 Task: Sort the products in the category "Variety Packs" by relevance.
Action: Mouse moved to (699, 249)
Screenshot: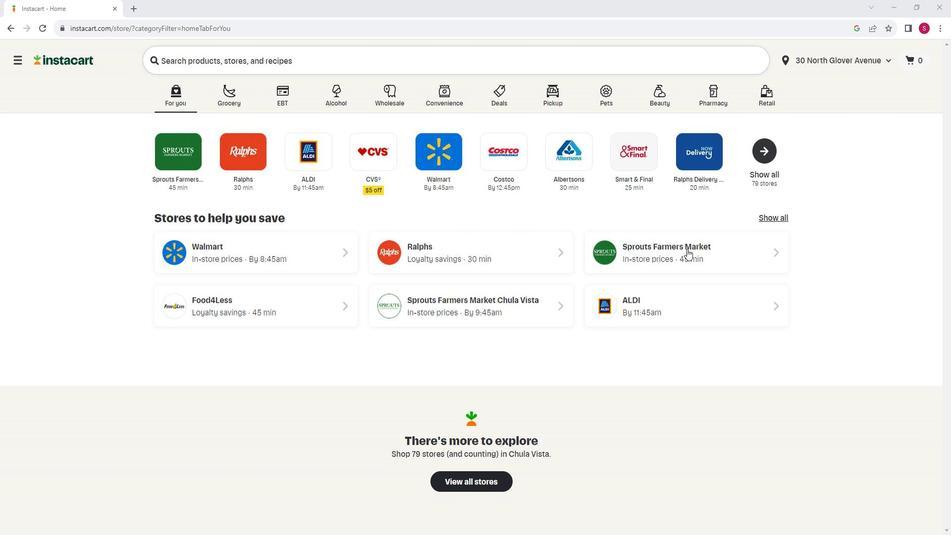 
Action: Mouse pressed left at (699, 249)
Screenshot: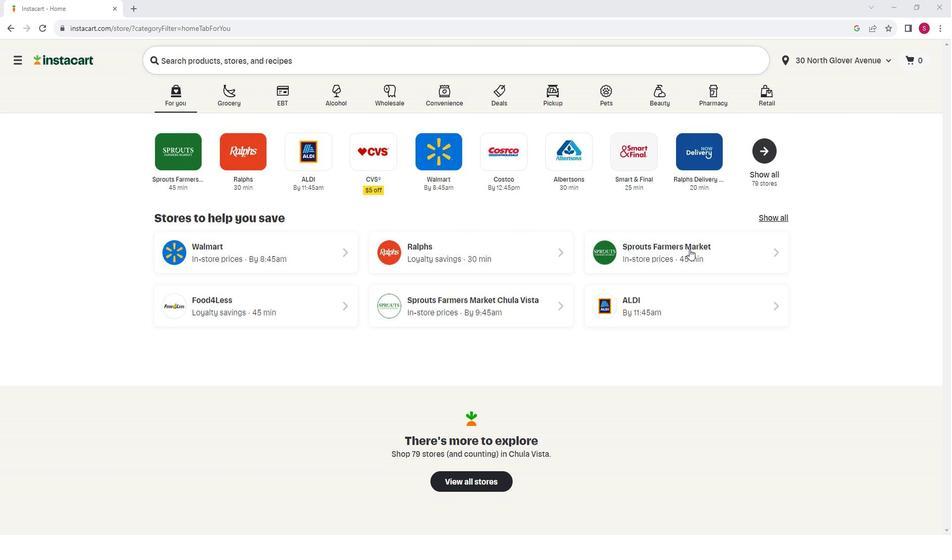 
Action: Mouse moved to (96, 294)
Screenshot: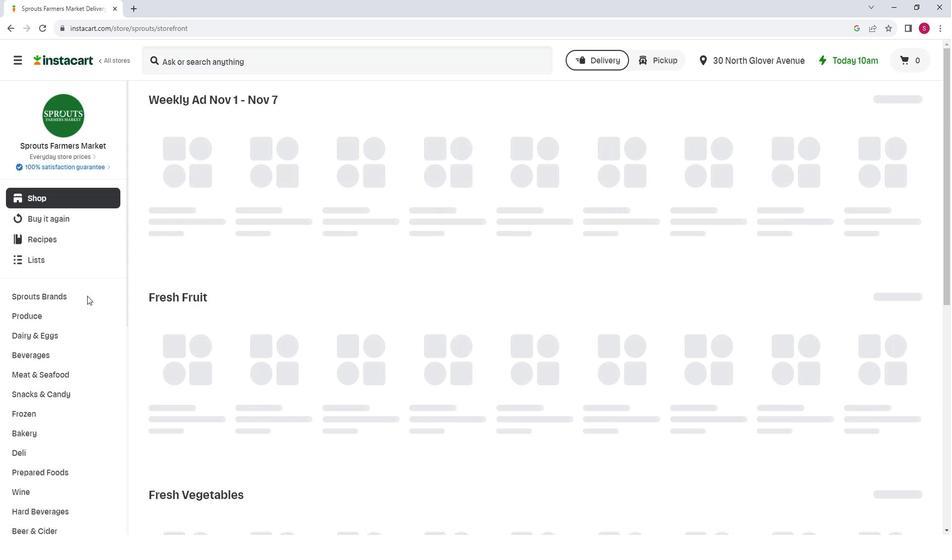 
Action: Mouse scrolled (96, 294) with delta (0, 0)
Screenshot: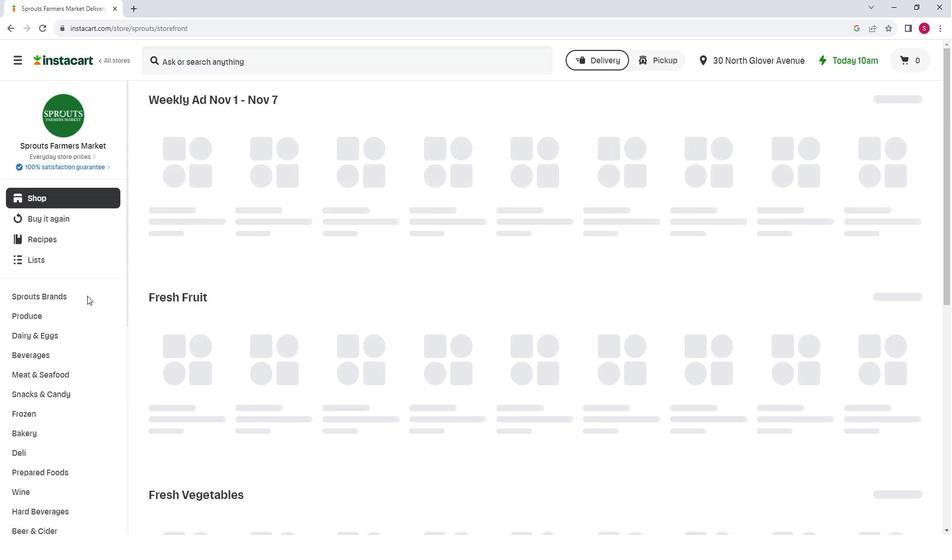 
Action: Mouse moved to (87, 322)
Screenshot: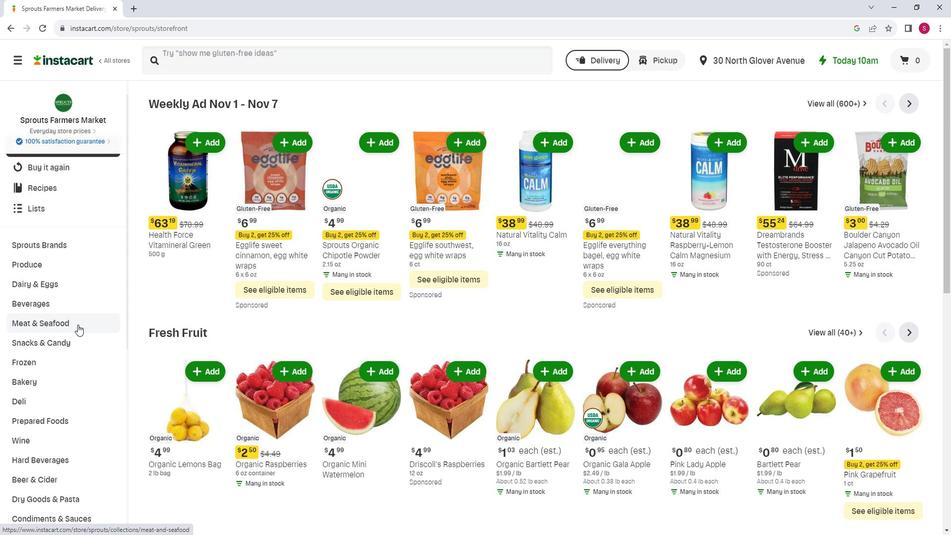
Action: Mouse scrolled (87, 322) with delta (0, 0)
Screenshot: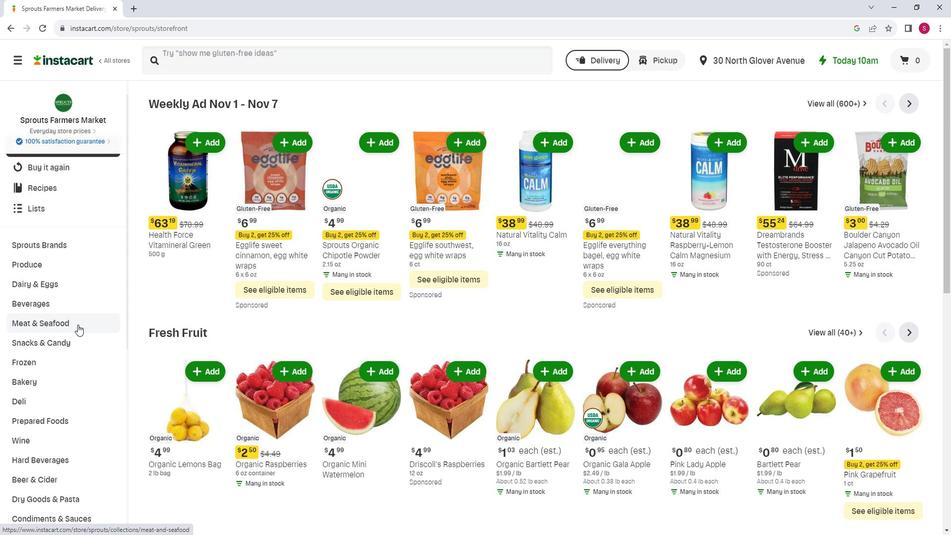 
Action: Mouse moved to (73, 421)
Screenshot: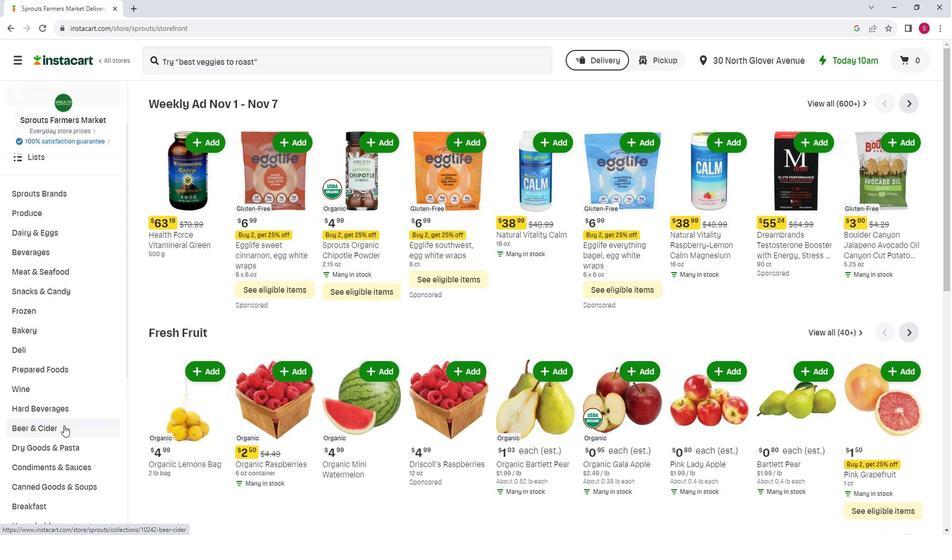 
Action: Mouse pressed left at (73, 421)
Screenshot: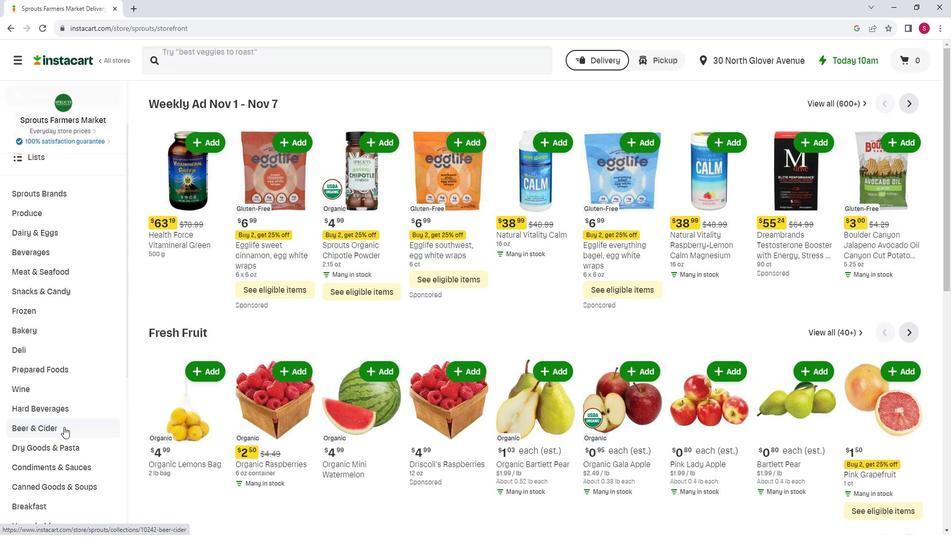 
Action: Mouse moved to (523, 131)
Screenshot: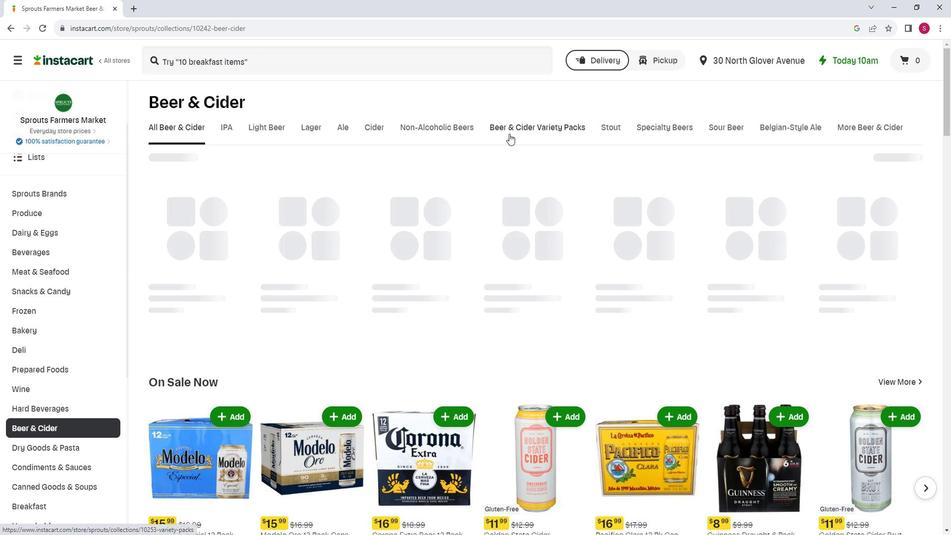 
Action: Mouse pressed left at (523, 131)
Screenshot: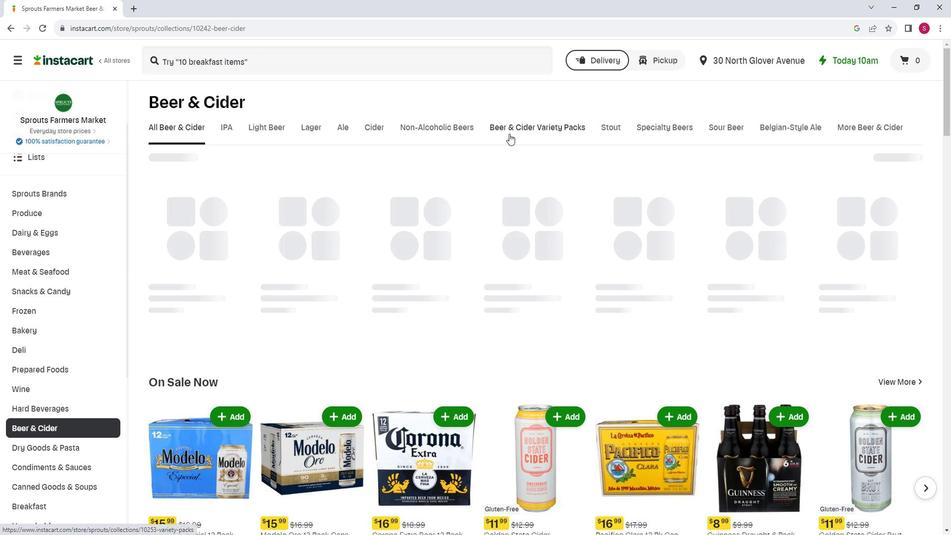 
Action: Mouse moved to (905, 165)
Screenshot: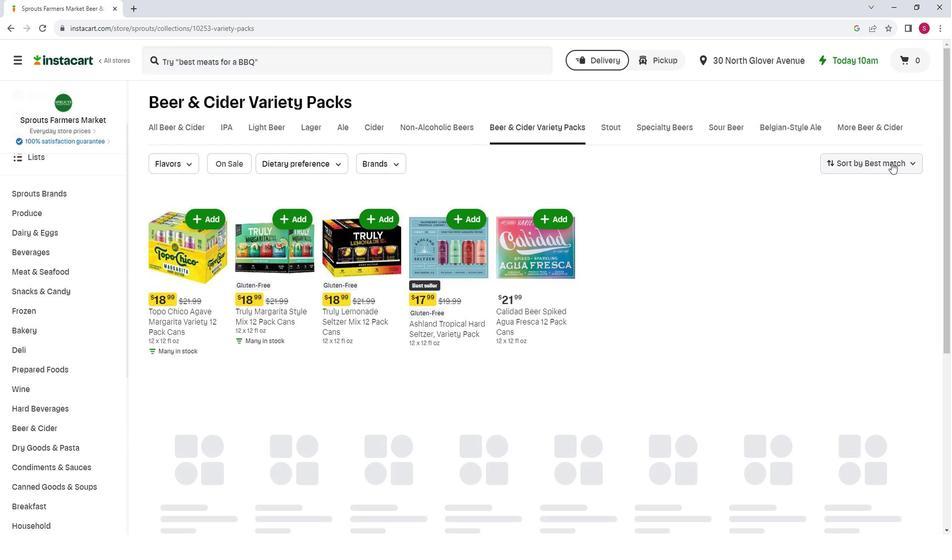 
Action: Mouse pressed left at (905, 165)
Screenshot: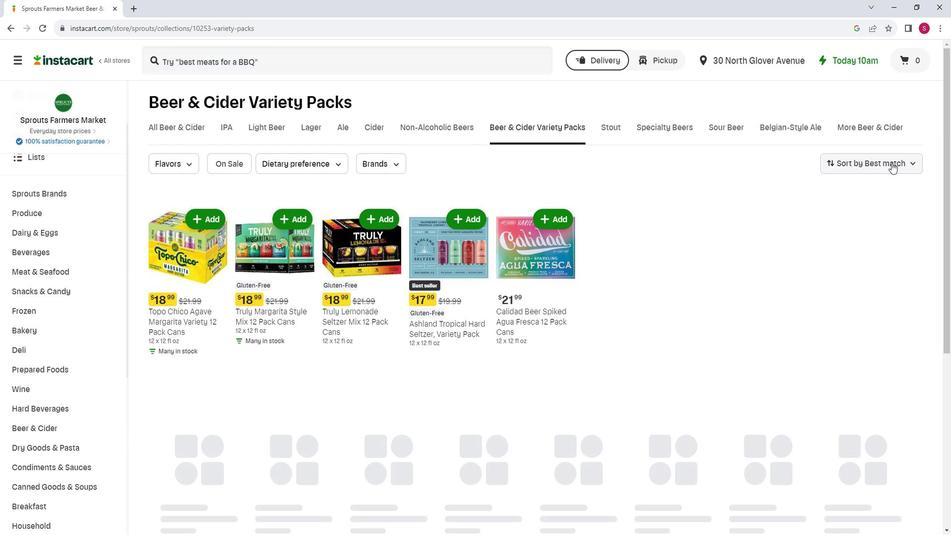 
Action: Mouse moved to (894, 310)
Screenshot: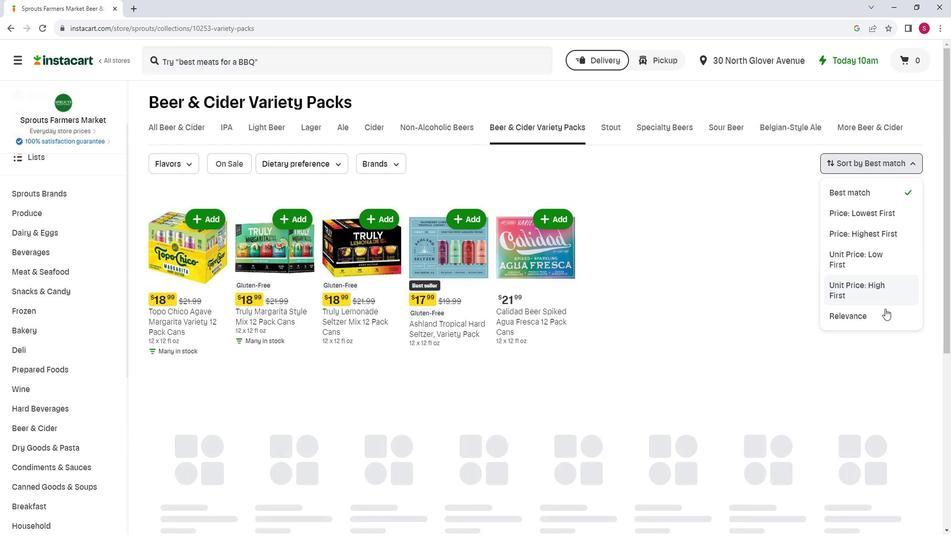 
Action: Mouse pressed left at (894, 310)
Screenshot: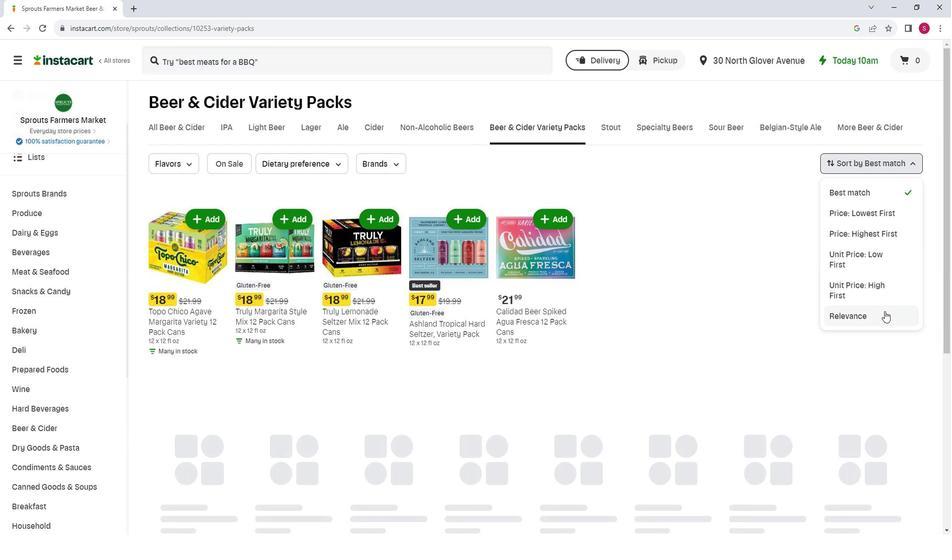 
Action: Mouse moved to (634, 188)
Screenshot: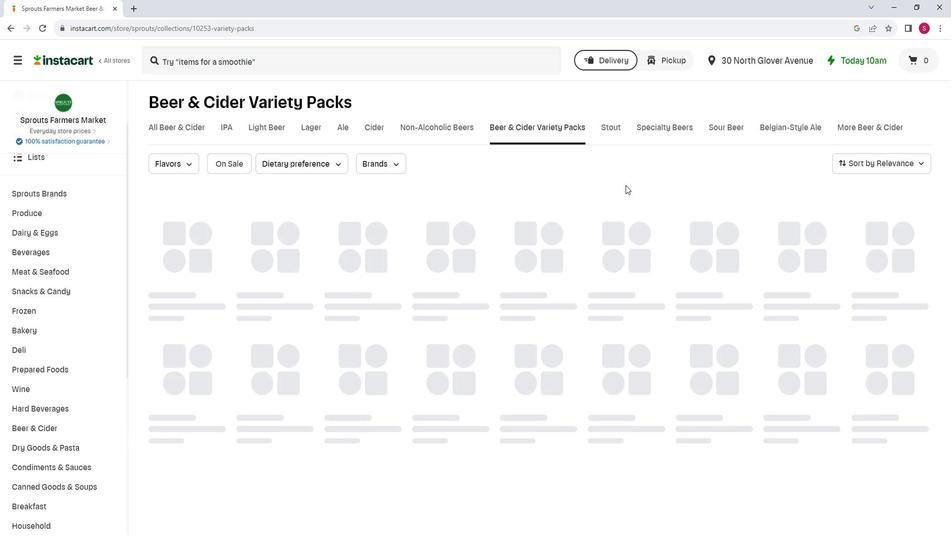 
Action: Mouse scrolled (634, 187) with delta (0, 0)
Screenshot: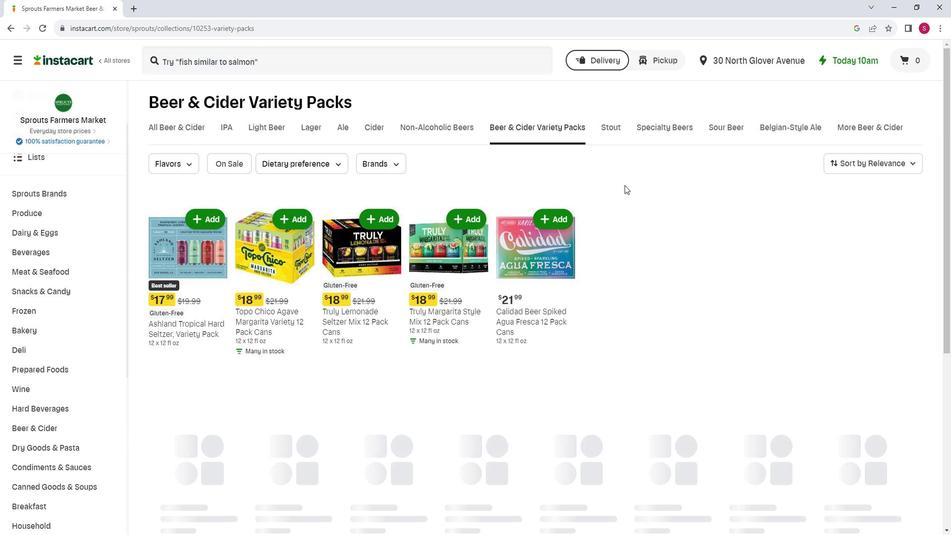 
